 Task: Set the scheduling conditions so that the invitees can't schedule within 10 minutes of an event start time.
Action: Mouse moved to (130, 308)
Screenshot: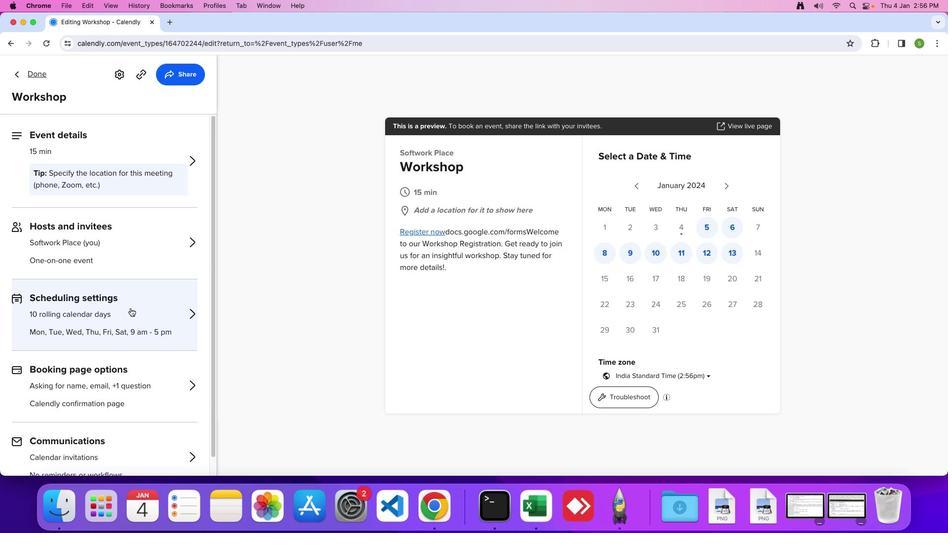 
Action: Mouse pressed left at (130, 308)
Screenshot: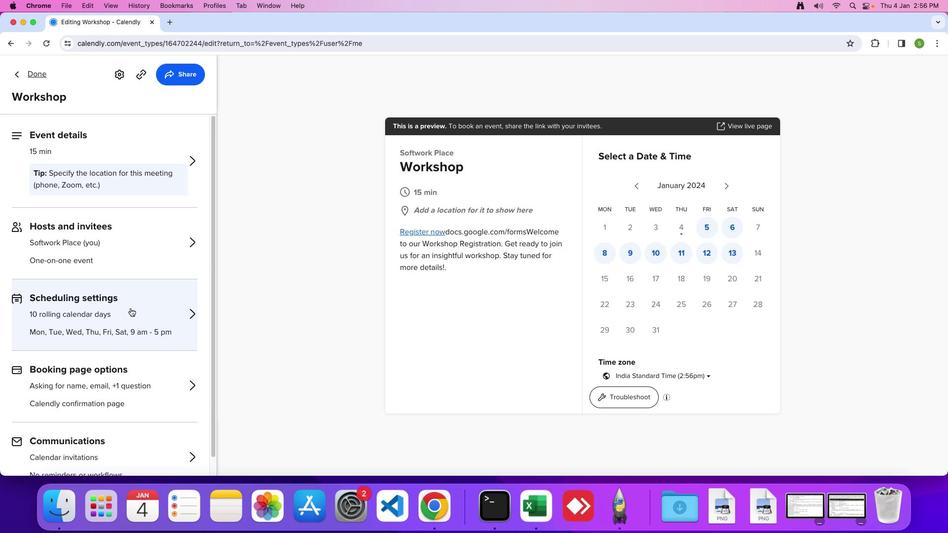 
Action: Mouse moved to (135, 320)
Screenshot: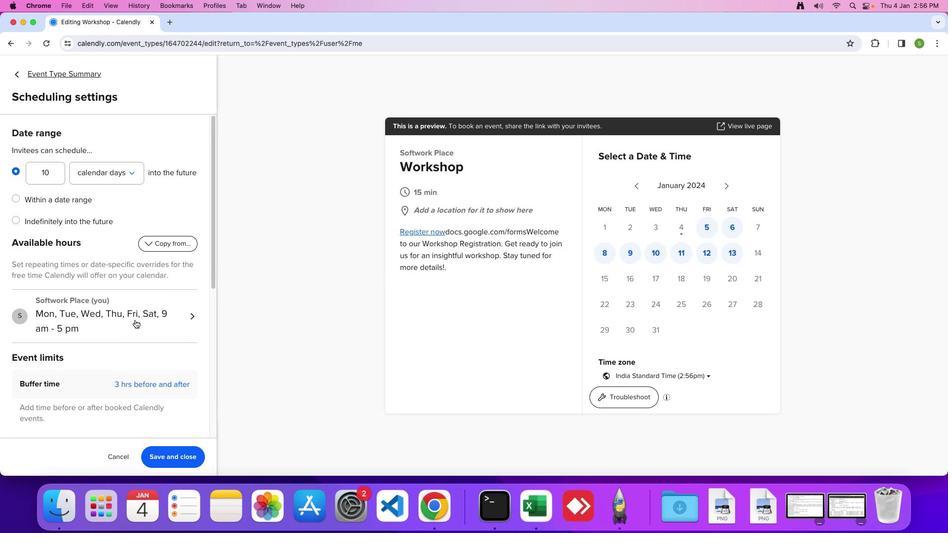 
Action: Mouse scrolled (135, 320) with delta (0, 0)
Screenshot: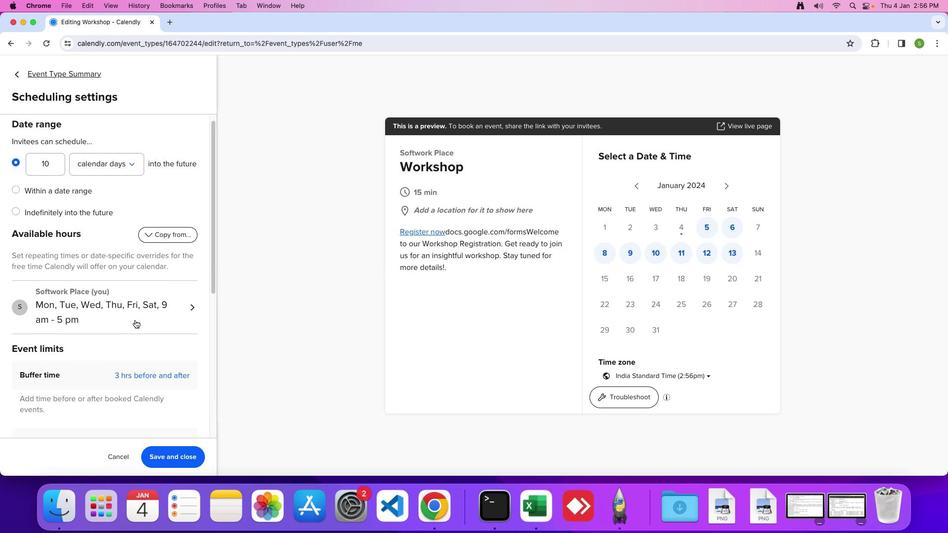 
Action: Mouse scrolled (135, 320) with delta (0, 0)
Screenshot: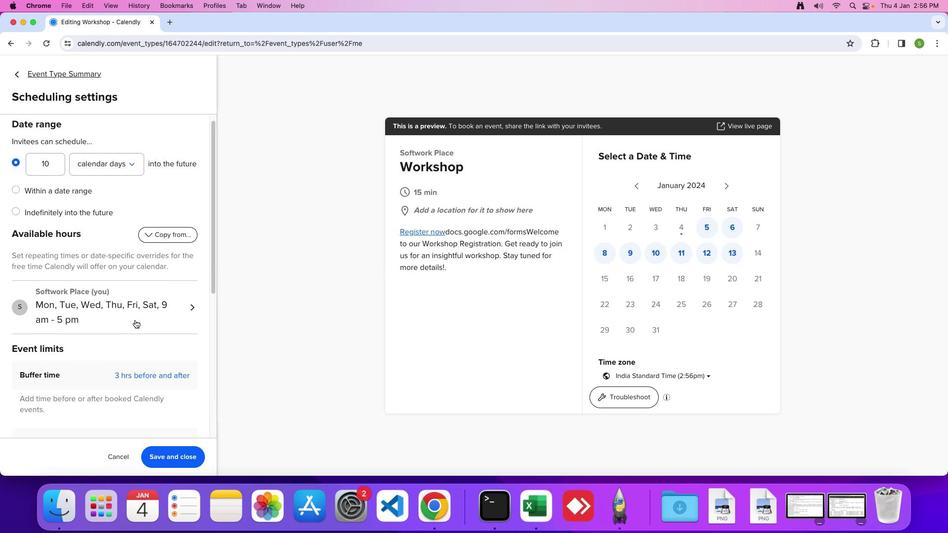 
Action: Mouse scrolled (135, 320) with delta (0, -1)
Screenshot: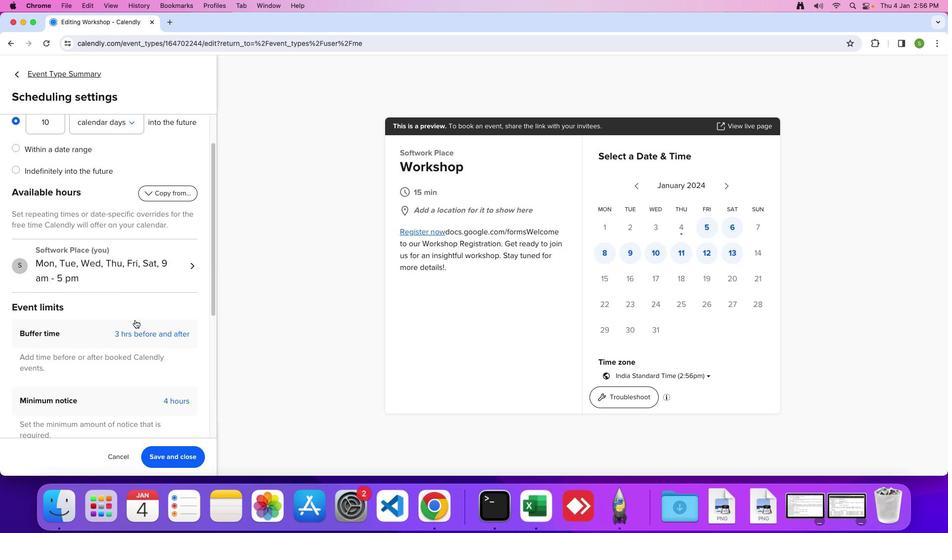 
Action: Mouse scrolled (135, 320) with delta (0, 0)
Screenshot: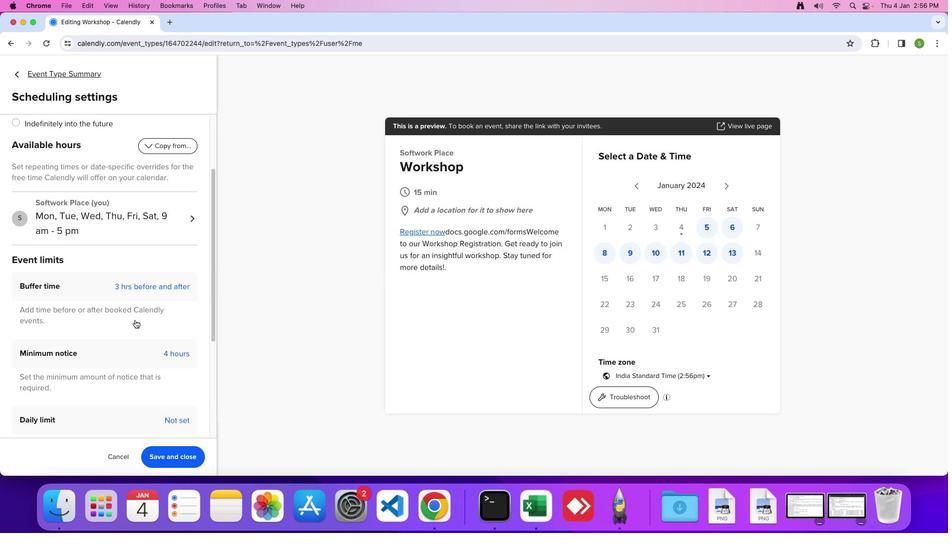 
Action: Mouse scrolled (135, 320) with delta (0, 0)
Screenshot: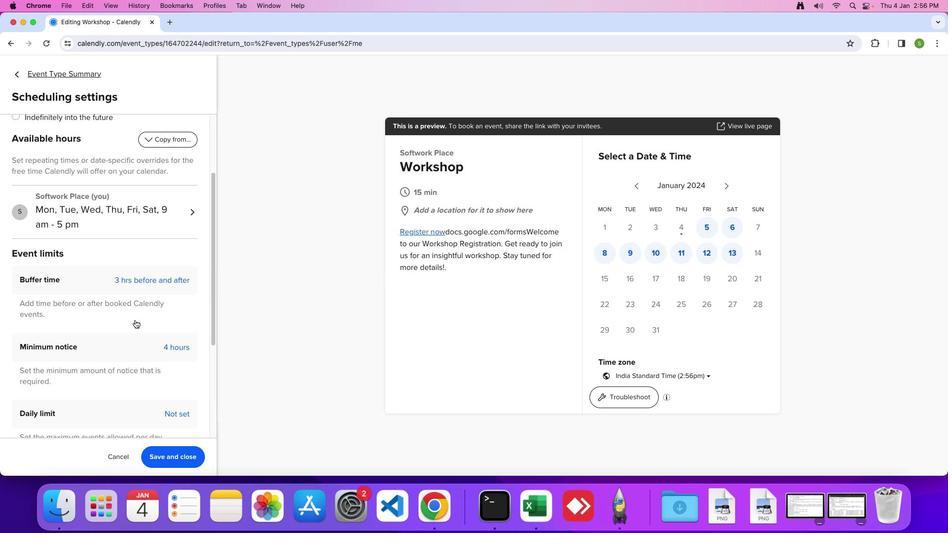 
Action: Mouse scrolled (135, 320) with delta (0, -1)
Screenshot: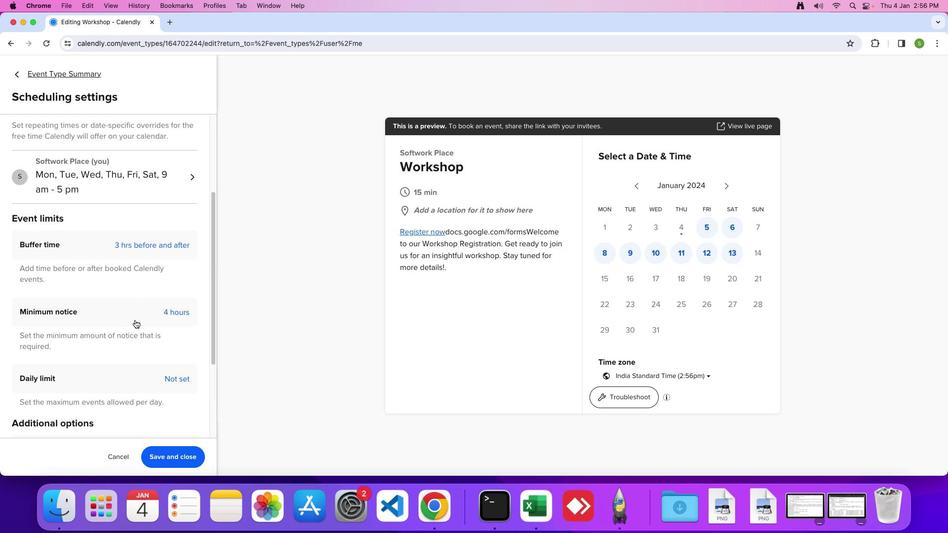 
Action: Mouse moved to (128, 280)
Screenshot: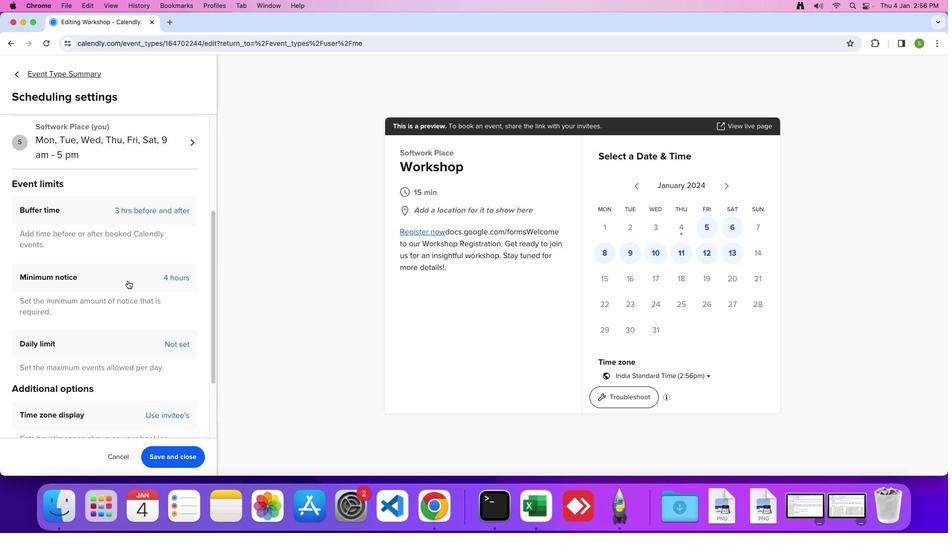 
Action: Mouse pressed left at (128, 280)
Screenshot: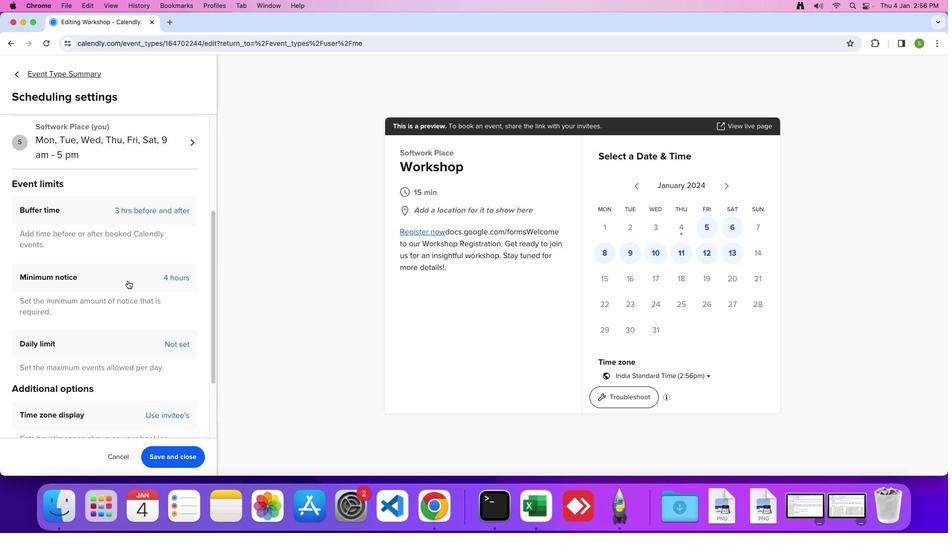
Action: Mouse moved to (43, 317)
Screenshot: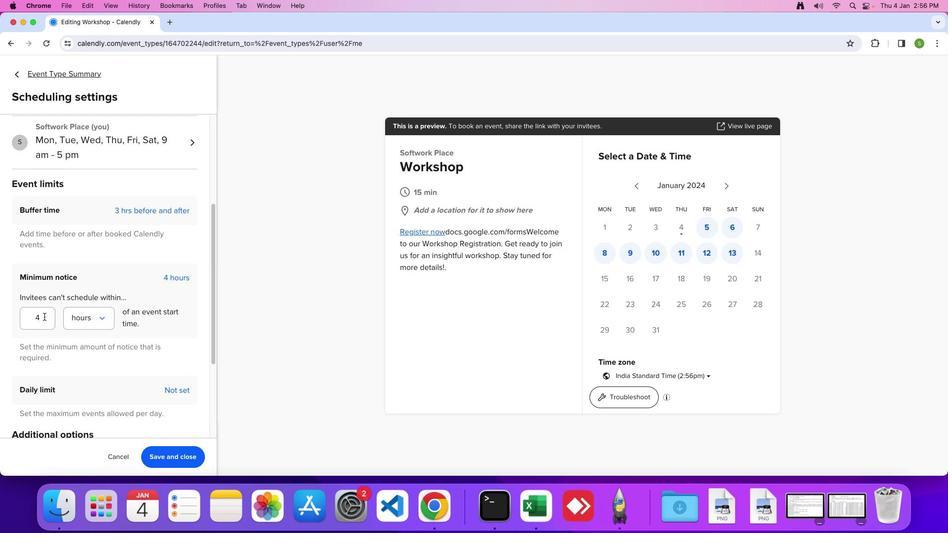 
Action: Mouse pressed left at (43, 317)
Screenshot: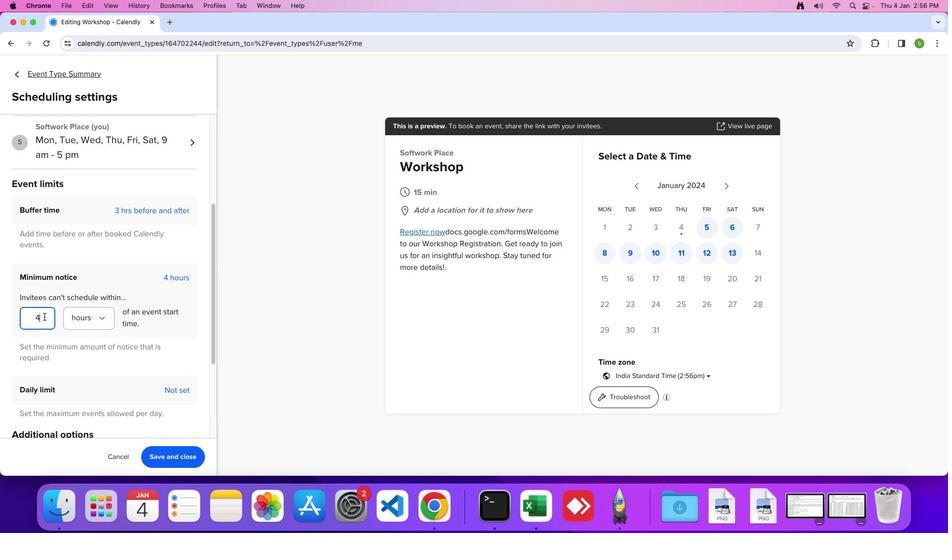 
Action: Mouse moved to (14, 314)
Screenshot: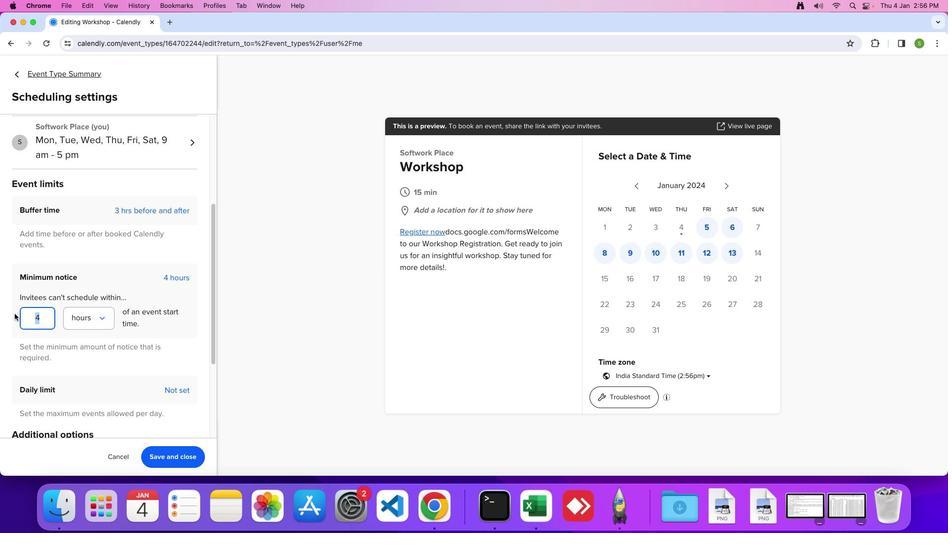 
Action: Key pressed '1''0'
Screenshot: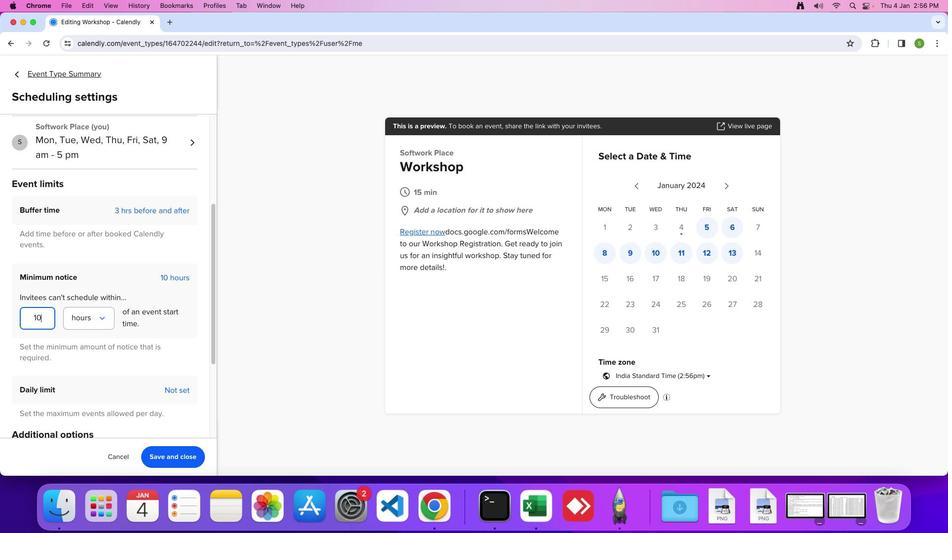 
Action: Mouse moved to (103, 314)
Screenshot: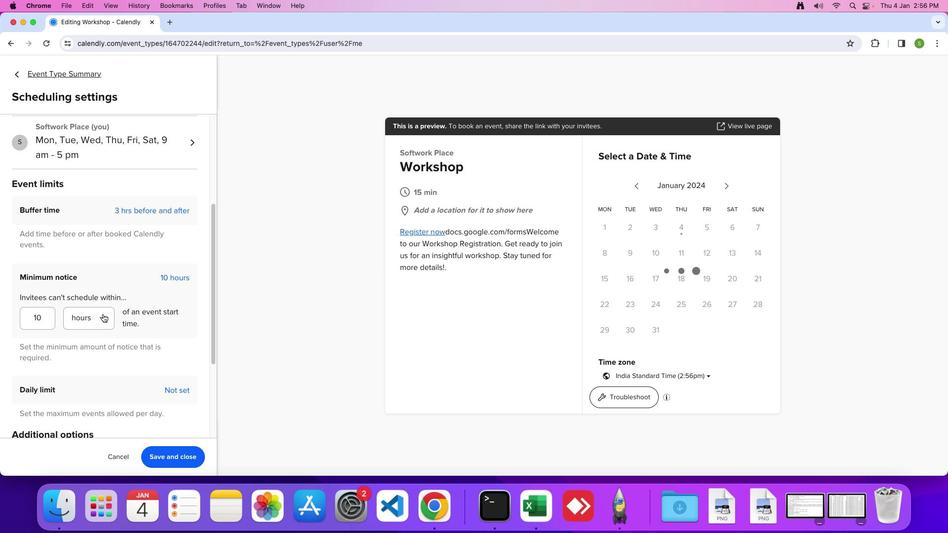 
Action: Mouse pressed left at (103, 314)
Screenshot: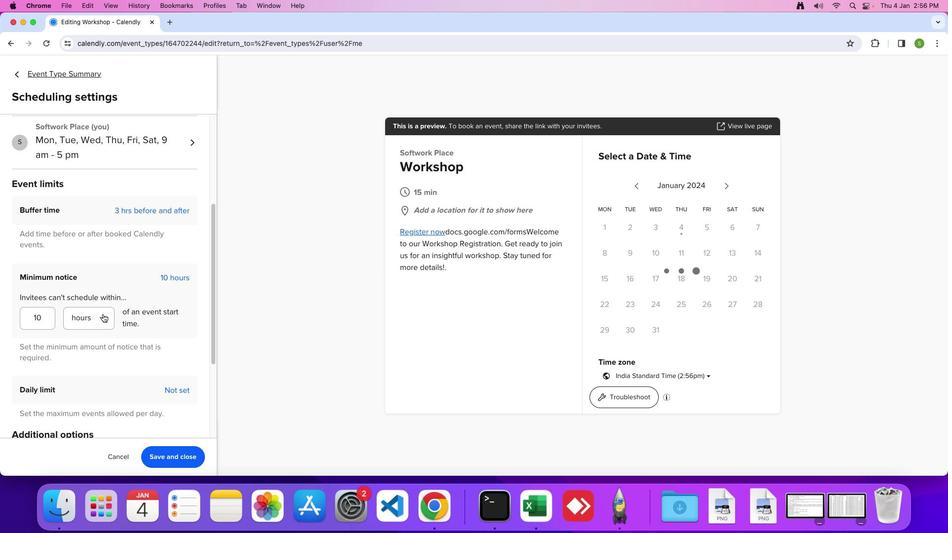 
Action: Mouse moved to (90, 341)
Screenshot: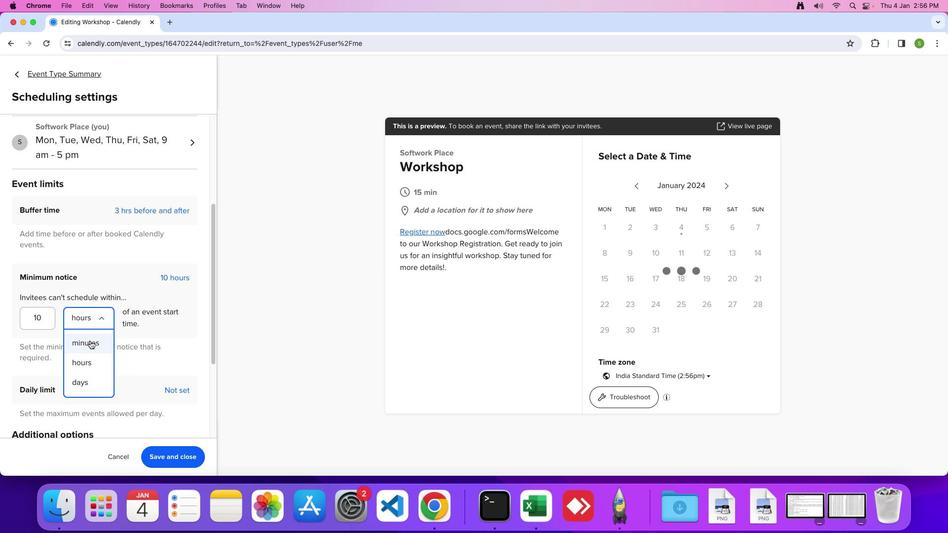 
Action: Mouse pressed left at (90, 341)
Screenshot: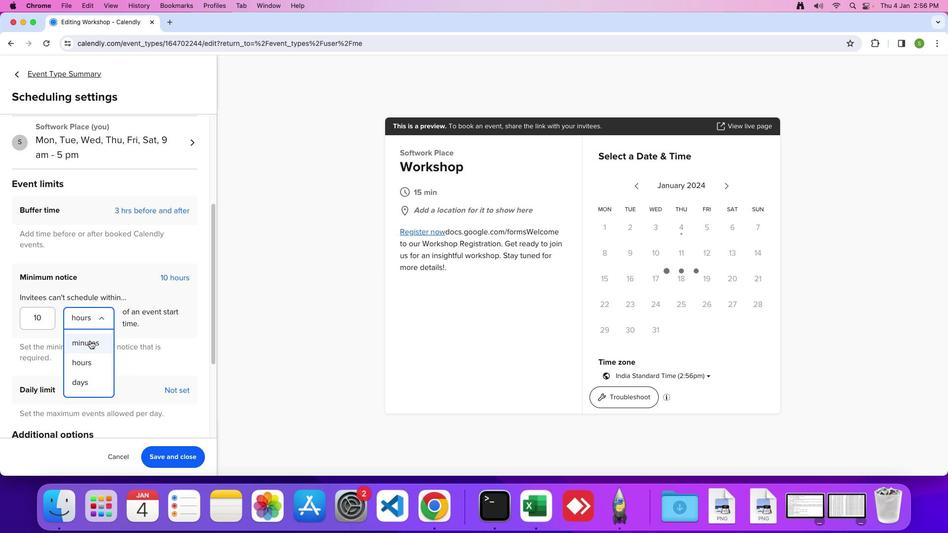 
Action: Mouse moved to (110, 350)
Screenshot: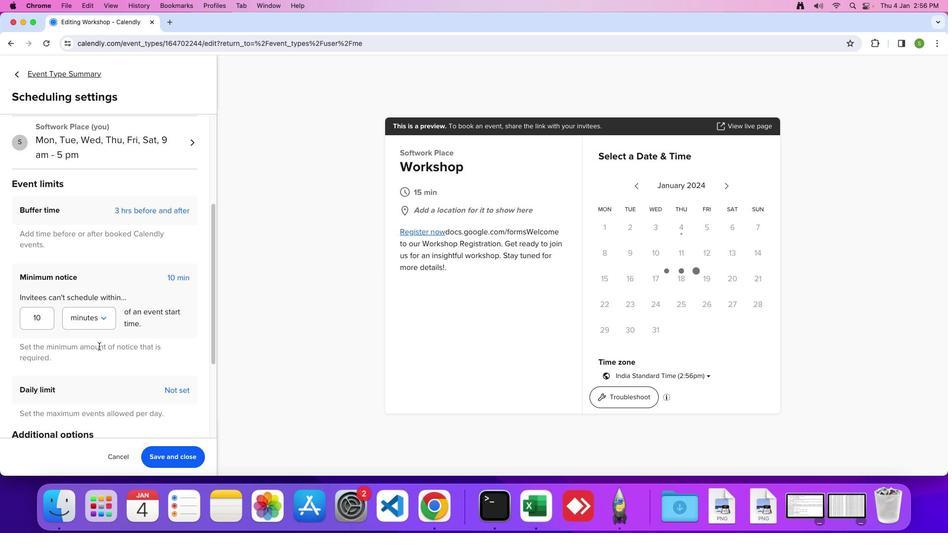 
